 Task: Open an excel sheet with  and write heading  Product price data  Add product name:-  ' TOMS Shoe, UGG Shoe, Wolverine Shoe, Z-Coil Shoe, Adidas shoe, Gucci T-shirt, Louis Vuitton bag, Zara Shirt, H&M jeans, Chanel perfume. ' in July Last week sales are  5000 to 5050. product price in between:-  5000 to 10000. Save page auditingSalesTargets_2023
Action: Key pressed <Key.shift>Product<Key.space><Key.shift>Price<Key.space>data<Key.down><Key.shift><Key.shift><Key.shift><Key.shift><Key.shift><Key.shift><Key.shift><Key.shift><Key.shift><Key.shift><Key.shift><Key.shift><Key.shift><Key.shift><Key.shift><Key.shift><Key.shift><Key.shift><Key.shift><Key.shift><Key.shift><Key.shift><Key.shift><Key.shift><Key.shift><Key.shift><Key.shift><Key.shift><Key.shift><Key.shift><Key.shift><Key.shift><Key.shift><Key.shift><Key.shift><Key.shift><Key.shift><Key.shift><Key.shift><Key.shift><Key.shift><Key.shift><Key.shift>Product<Key.space><Key.shift>Name<Key.down><Key.up><Key.down><Key.up><Key.down><Key.shift_r>T<Key.shift>OM<Key.shift_r>S<Key.space><Key.shift_r>Shoe<Key.down><Key.shift>U<Key.shift_r>GG<Key.space><Key.shift_r>Shoe<Key.down><Key.shift_r>Wolverine<Key.space><Key.shift_r>Shoe<Key.down><Key.shift_r>Z-<Key.shift_r>Coil<Key.space><Key.shift_r>Shoe<Key.down><Key.shift_r>Adidas<Key.space><Key.shift_r>Shoe<Key.down><Key.shift_r>Gucci<Key.space><Key.shift_r>T-<Key.shift_r>shirt<Key.down><Key.shift>Oouis<Key.space><Key.shift_r>Vuittion<Key.space>bas<Key.down><Key.up><Key.shift><Key.shift><Key.shift><Key.shift><Key.shift><Key.shift><Key.shift><Key.shift><Key.shift><Key.shift><Key.shift><Key.shift><Key.shift><Key.shift><Key.shift><Key.shift><Key.shift><Key.shift><Key.shift><Key.shift><Key.shift><Key.shift><Key.shift><Key.shift><Key.shift><Key.shift><Key.shift><Key.shift><Key.shift><Key.shift><Key.shift><Key.shift><Key.shift><Key.shift><Key.shift><Key.shift><Key.shift><Key.shift><Key.shift><Key.shift><Key.shift><Key.shift><Key.shift><Key.shift><Key.shift><Key.shift><Key.shift><Key.shift><Key.shift><Key.shift><Key.shift><Key.shift><Key.shift><Key.shift><Key.shift><Key.shift><Key.shift><Key.shift><Key.shift><Key.shift><Key.shift><Key.shift>Louis<Key.space><Key.shift_r>Vuitton<Key.space>bag<Key.down><Key.shift_r>Zara<Key.space><Key.shift_r>Shirt<Key.down><Key.shift>H<Key.shift_r><Key.shift_r><Key.shift_r><Key.shift_r><Key.shift_r>&<Key.shift><Key.shift>M<Key.space><Key.shift>J<Key.backspace>jeans<Key.down><Key.shift_r>Chann<Key.backspace>el<Key.space>perfume<Key.down><Key.up><Key.up><Key.down><Key.right><Key.shift>July<Key.space><Key.shift>Last<Key.space>week<Key.space><Key.shift_r>sales<Key.down>5000<Key.down>50005<Key.down><Key.up><Key.up><Key.down>5005<Key.left><Key.down><Key.right>5010<Key.down>5015<Key.down>2020<Key.down><Key.up>5020<Key.down>5025<Key.down>5030<Key.down>5035<Key.down>5040<Key.down>5050<Key.down><Key.up><Key.up><Key.right><Key.shift>Product<Key.space><Key.shift>Price<Key.down>5000<Key.down>50500<Key.down>6000<Key.up>6<Key.down><Key.up>500<Key.backspace><Key.backspace>500<Key.down>6000<Key.down>6500<Key.down>7000<Key.down>7500<Key.down>8000<Key.down>8500<Key.down>9000<Key.down>10000<Key.down><Key.up><Key.up>
Screenshot: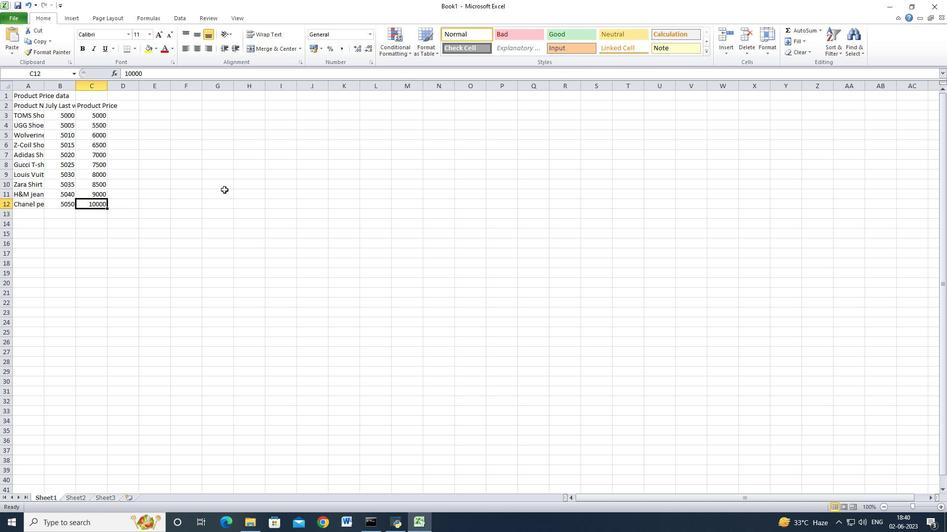 
Action: Mouse moved to (44, 139)
Screenshot: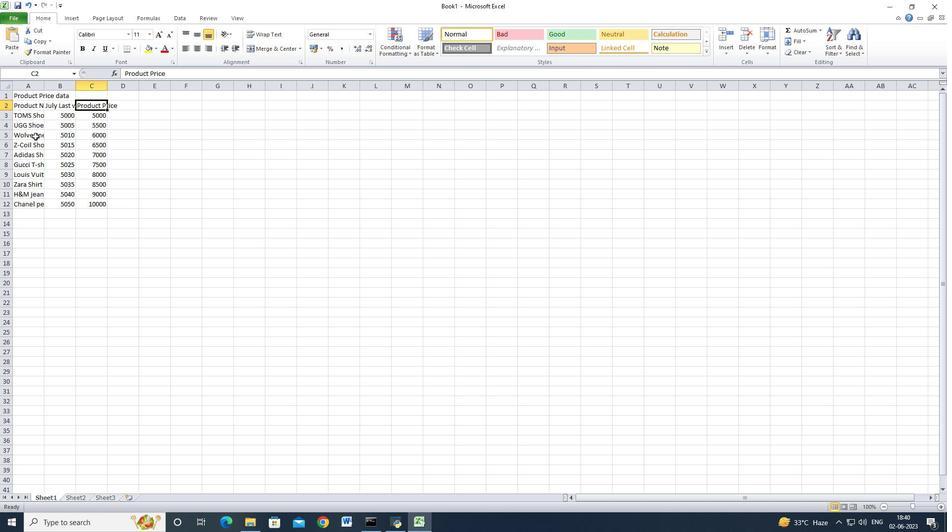 
Action: Mouse pressed left at (44, 139)
Screenshot: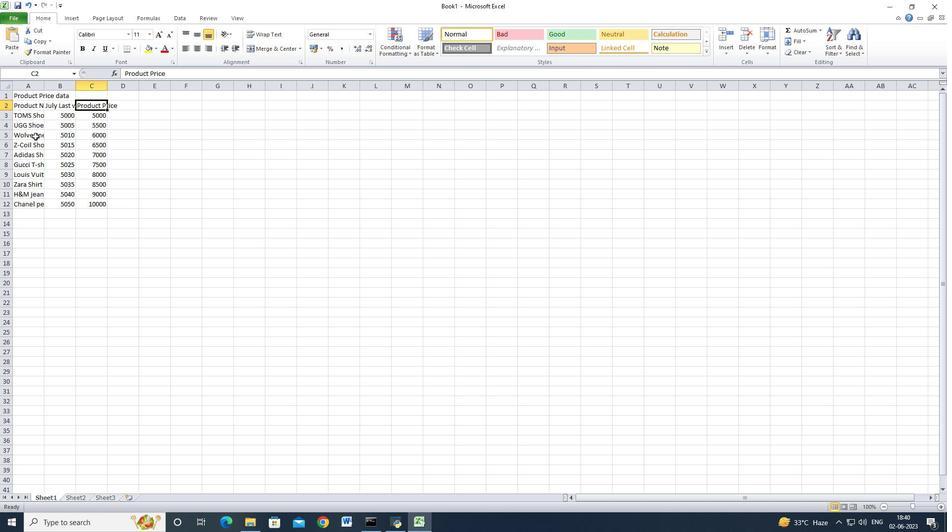 
Action: Mouse moved to (49, 93)
Screenshot: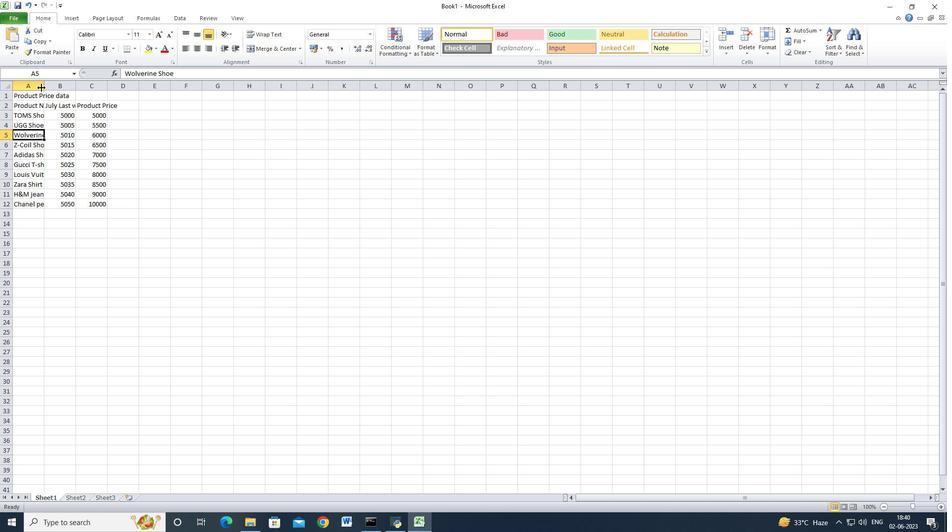
Action: Mouse pressed left at (49, 93)
Screenshot: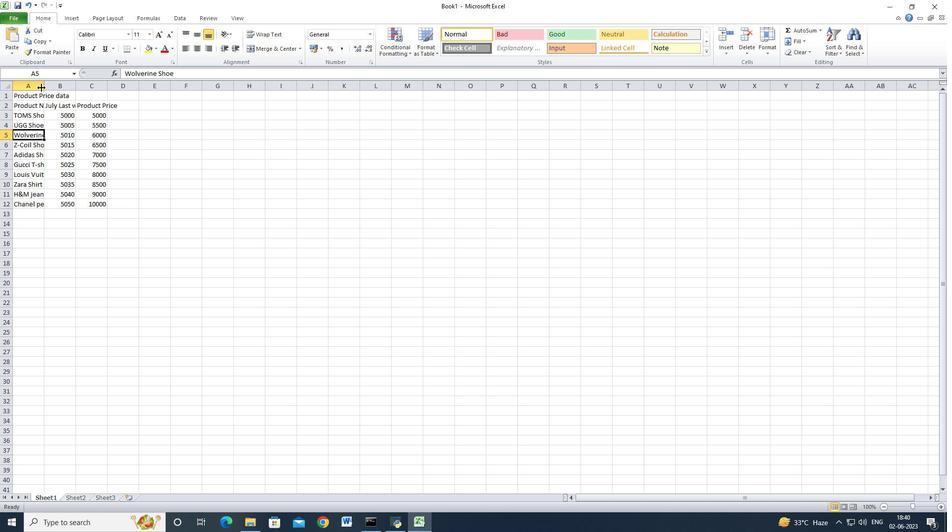 
Action: Mouse moved to (50, 93)
Screenshot: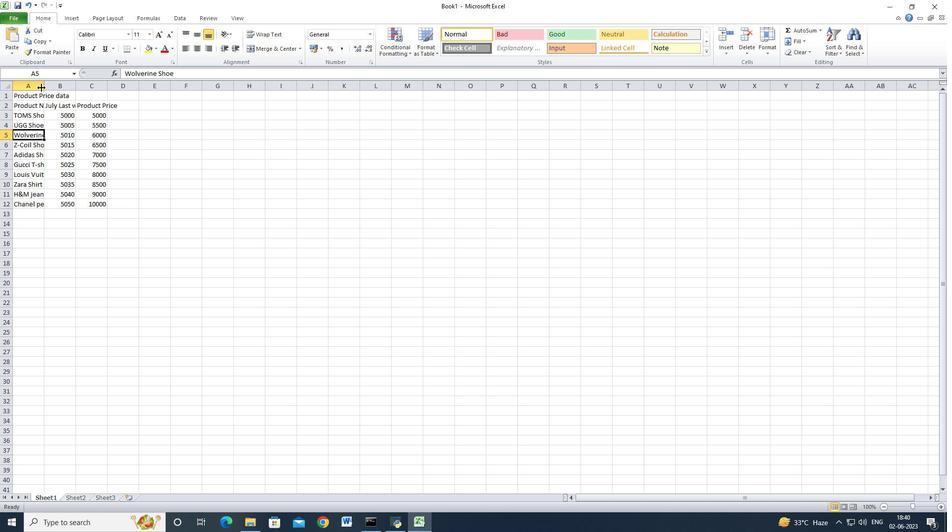 
Action: Mouse pressed left at (50, 93)
Screenshot: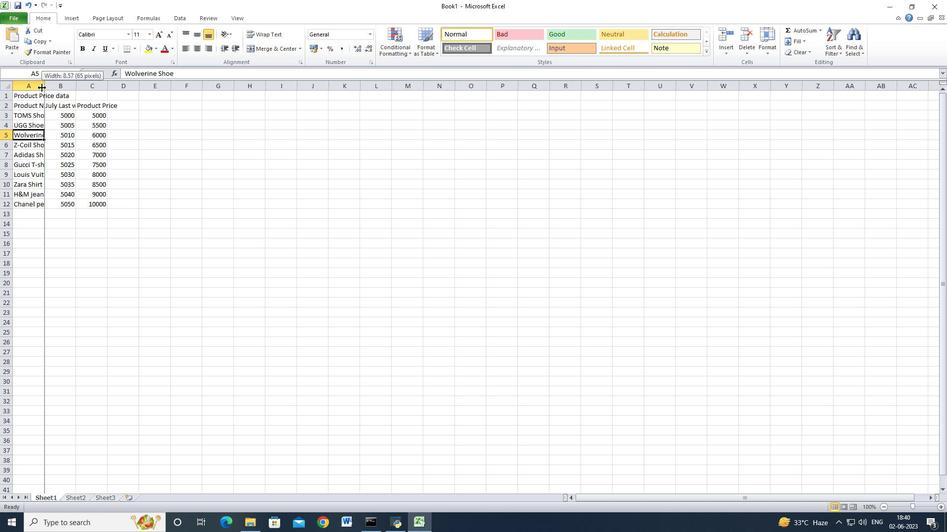 
Action: Mouse moved to (109, 95)
Screenshot: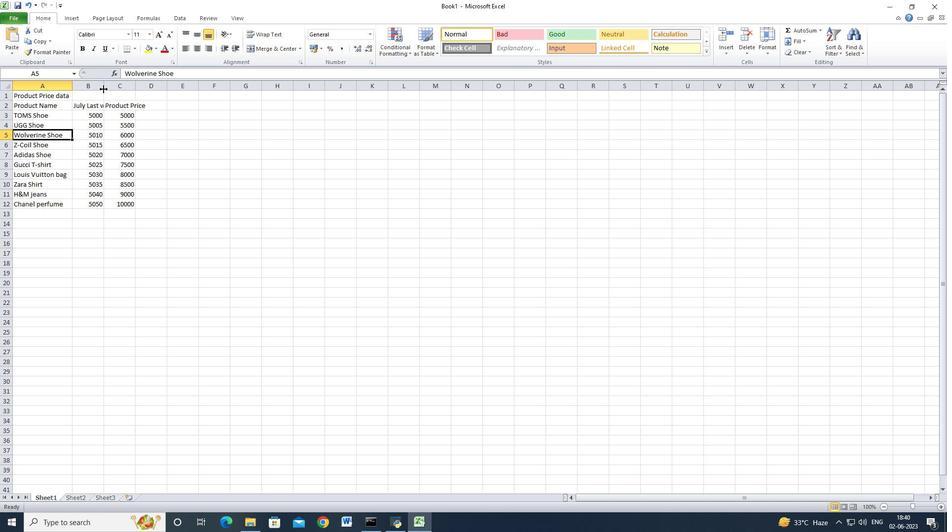 
Action: Mouse pressed left at (109, 95)
Screenshot: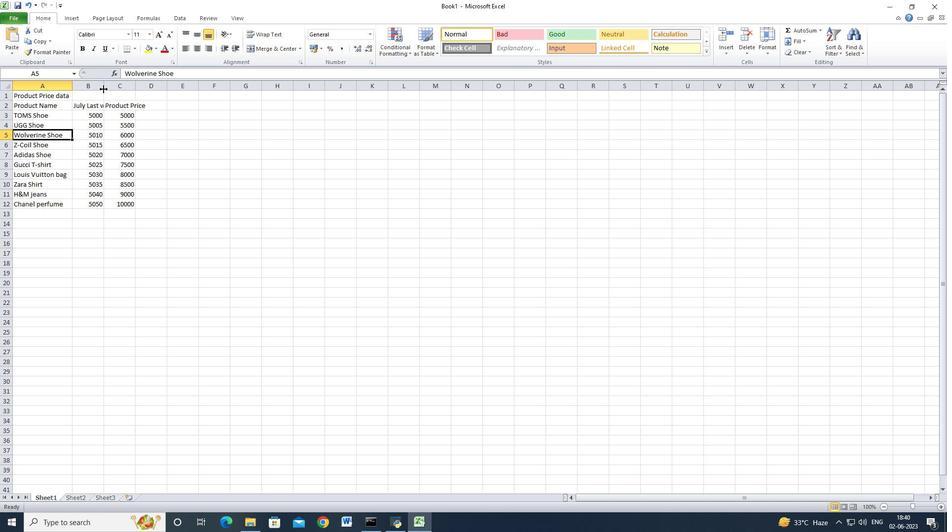 
Action: Mouse pressed left at (109, 95)
Screenshot: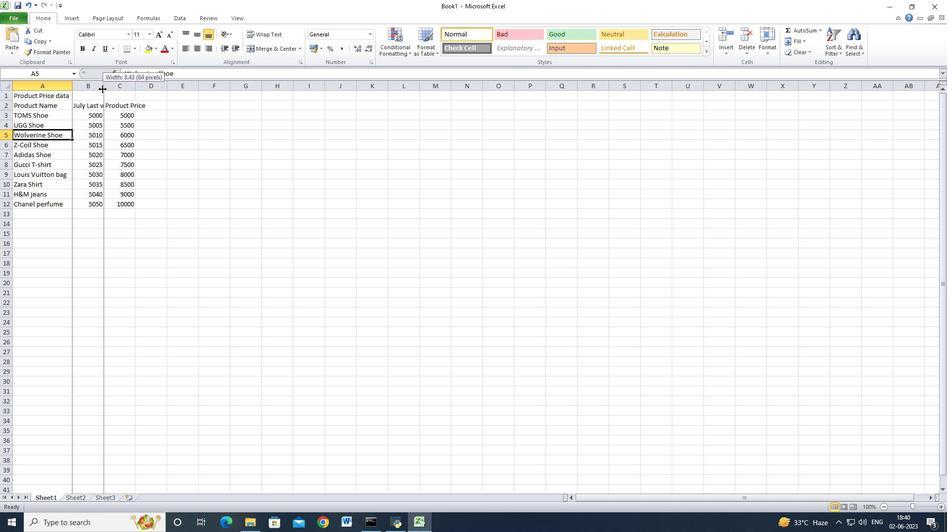 
Action: Mouse moved to (173, 93)
Screenshot: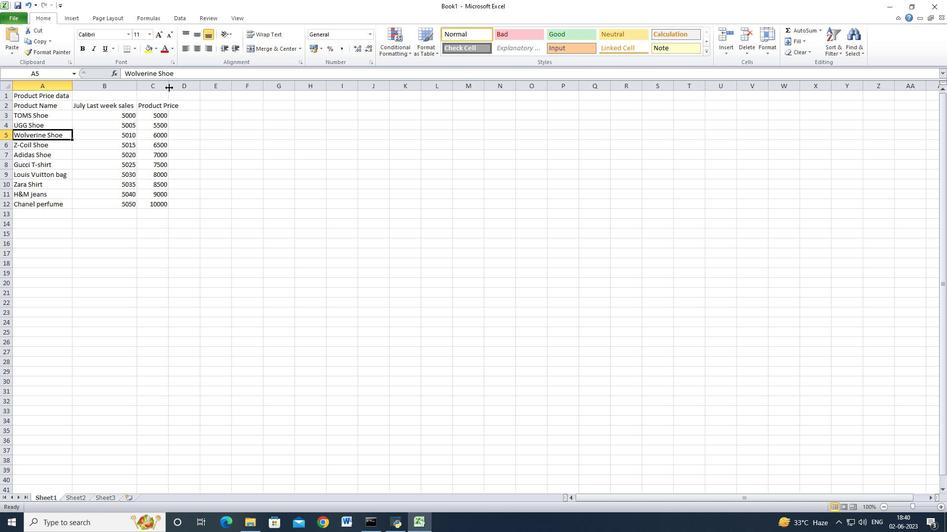 
Action: Mouse pressed left at (173, 93)
Screenshot: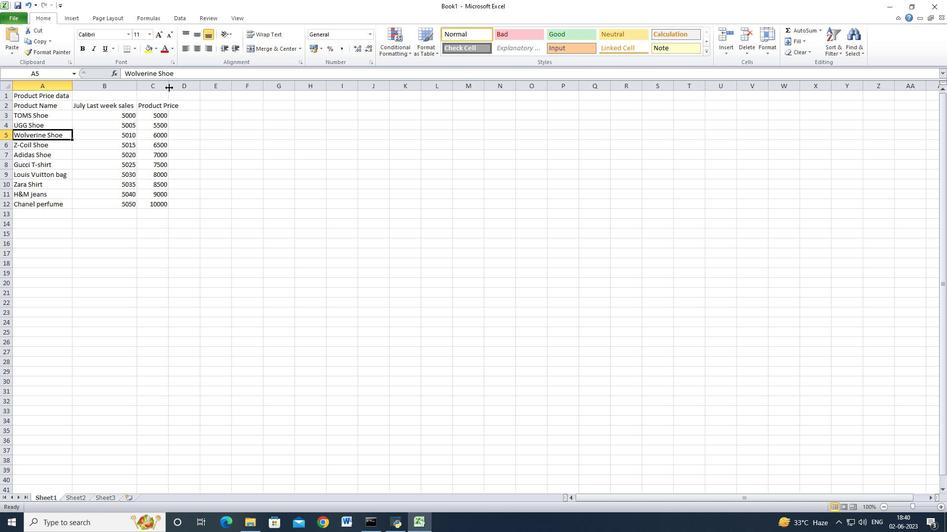 
Action: Mouse moved to (174, 93)
Screenshot: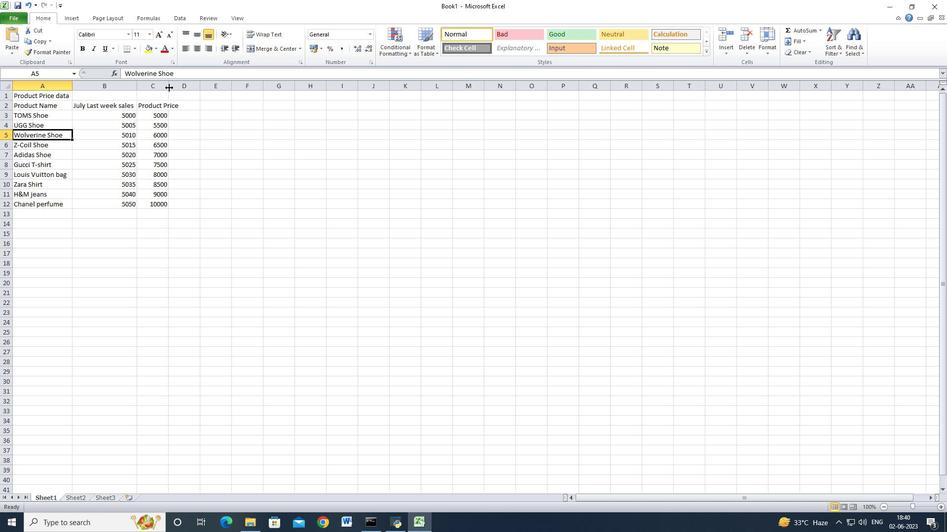 
Action: Mouse pressed left at (174, 93)
Screenshot: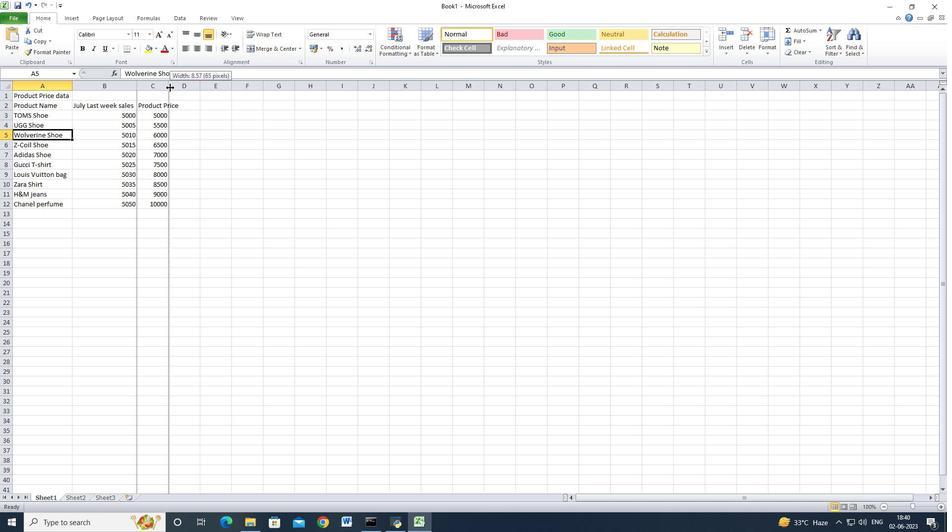 
Action: Mouse moved to (14, 90)
Screenshot: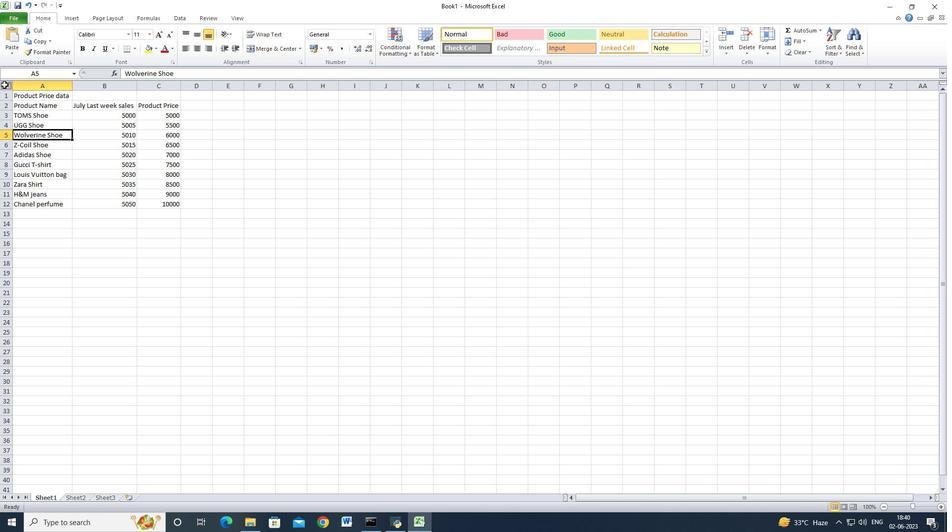 
Action: Mouse pressed left at (14, 90)
Screenshot: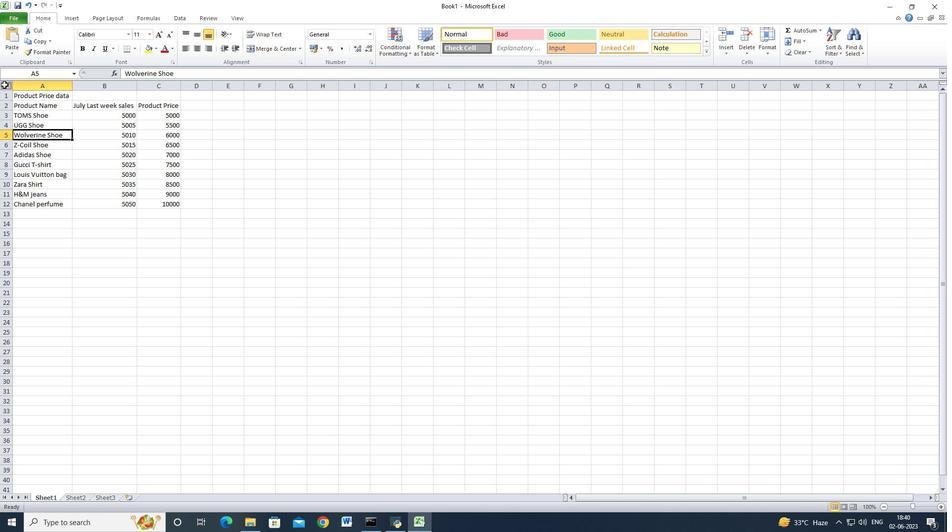 
Action: Mouse moved to (77, 90)
Screenshot: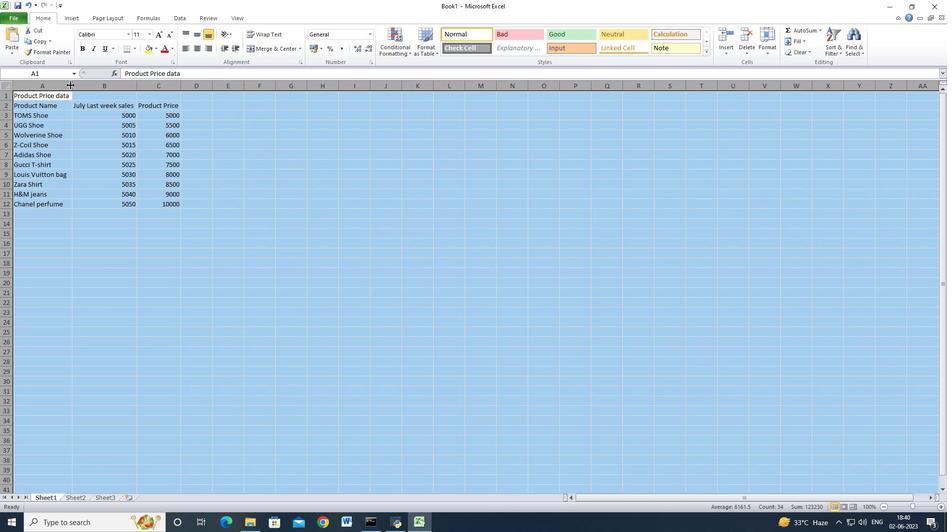
Action: Mouse pressed left at (77, 90)
Screenshot: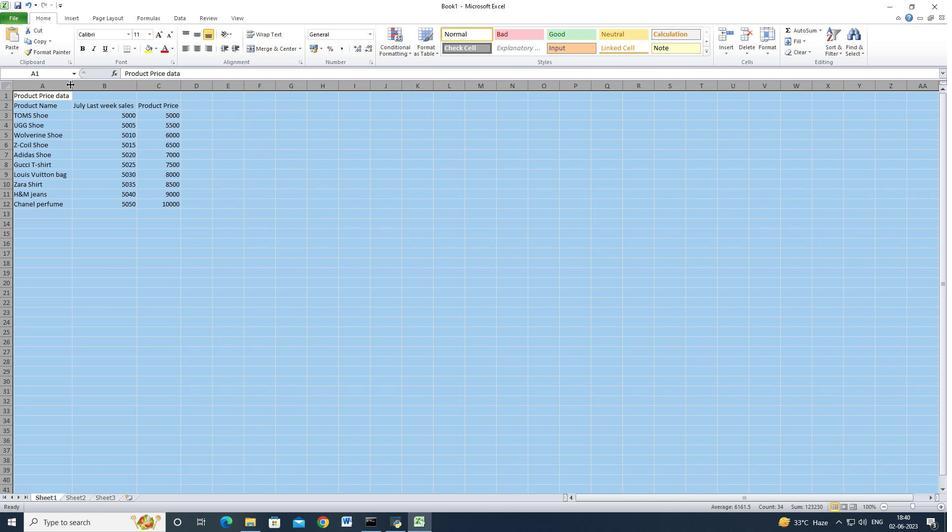 
Action: Mouse moved to (73, 89)
Screenshot: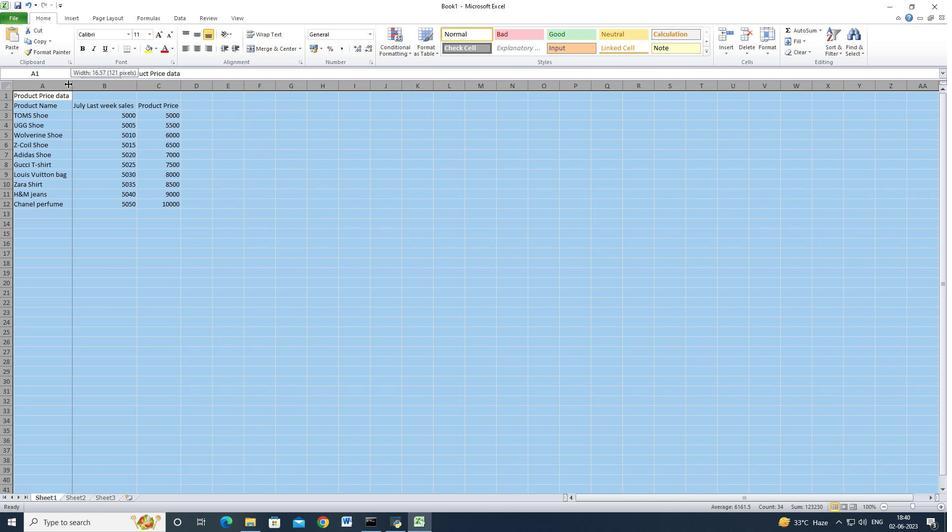
Action: Mouse pressed left at (73, 89)
Screenshot: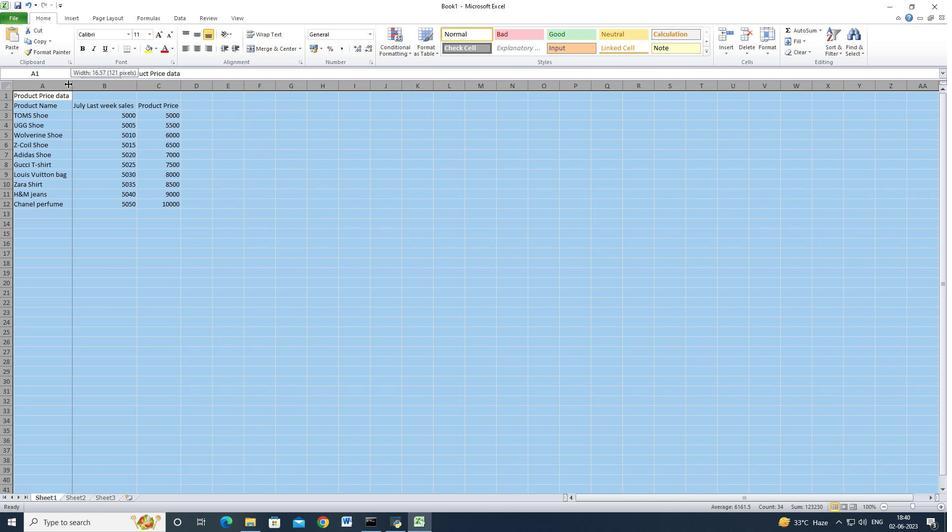 
Action: Mouse moved to (80, 134)
Screenshot: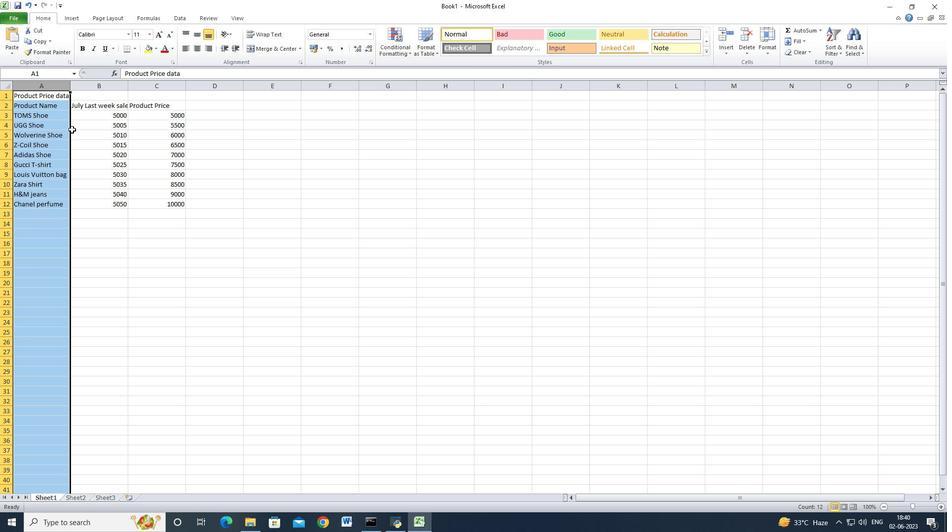 
Action: Mouse pressed left at (80, 134)
Screenshot: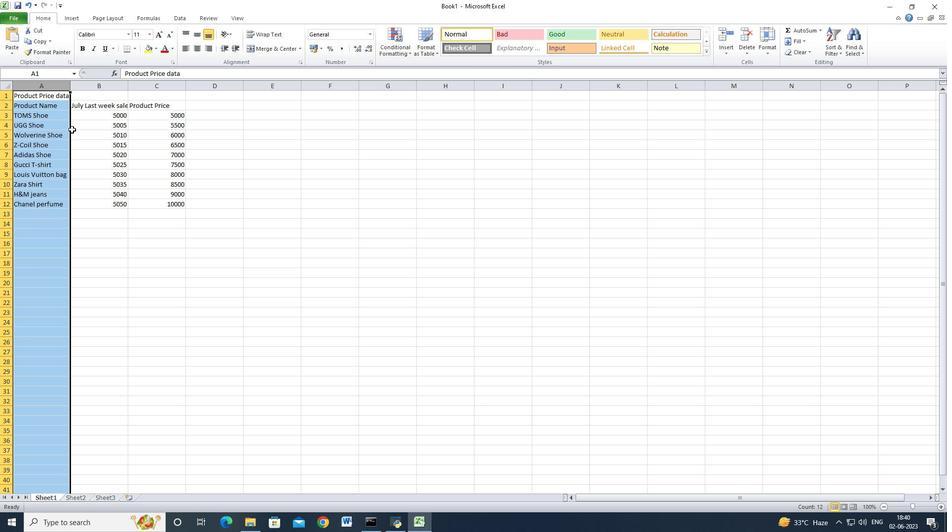 
Action: Mouse moved to (169, 116)
Screenshot: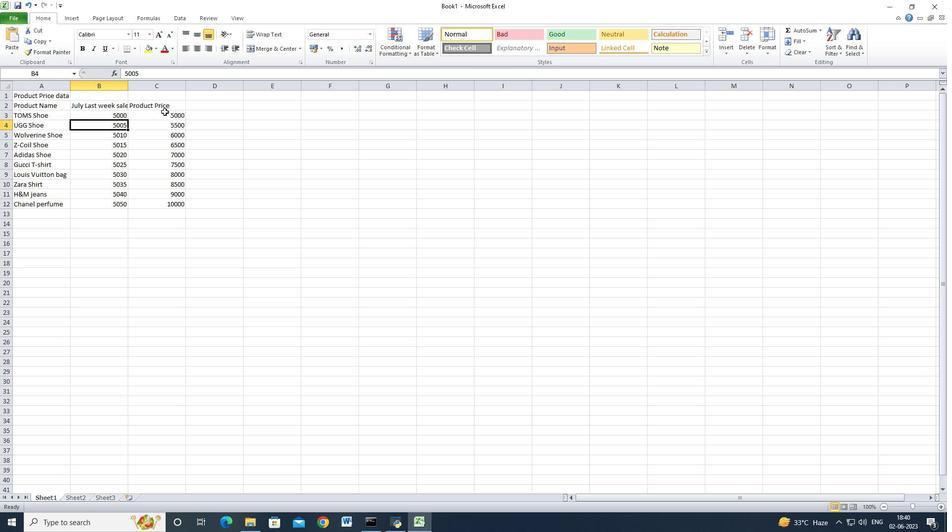 
Action: Mouse pressed left at (168, 116)
Screenshot: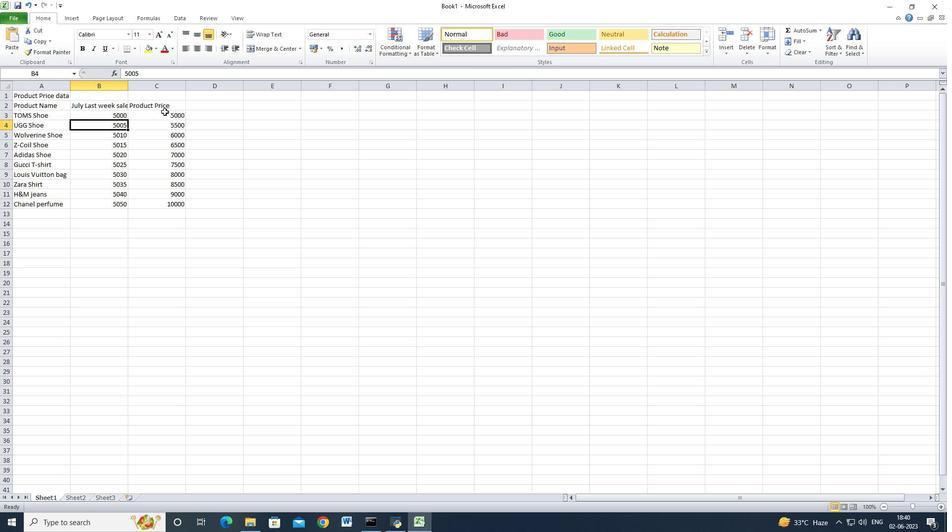 
Action: Mouse moved to (64, 126)
Screenshot: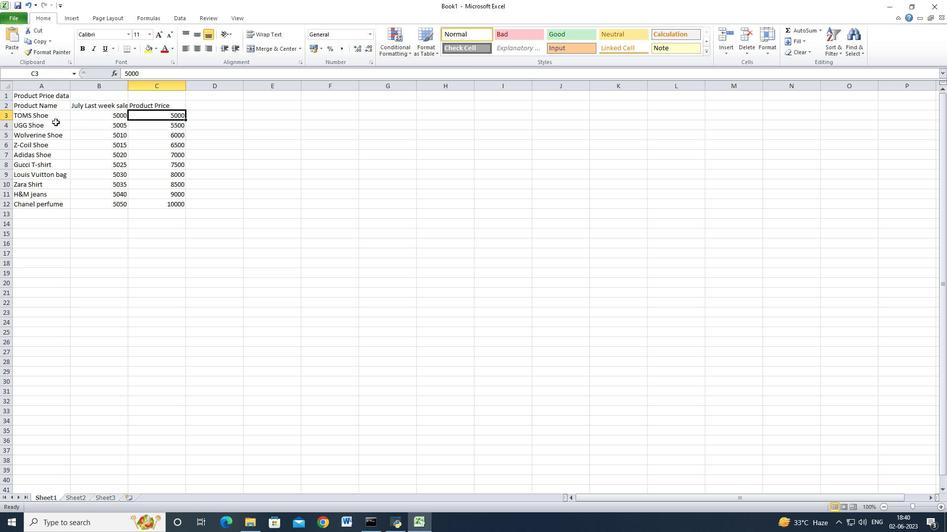 
Action: Mouse pressed left at (64, 126)
Screenshot: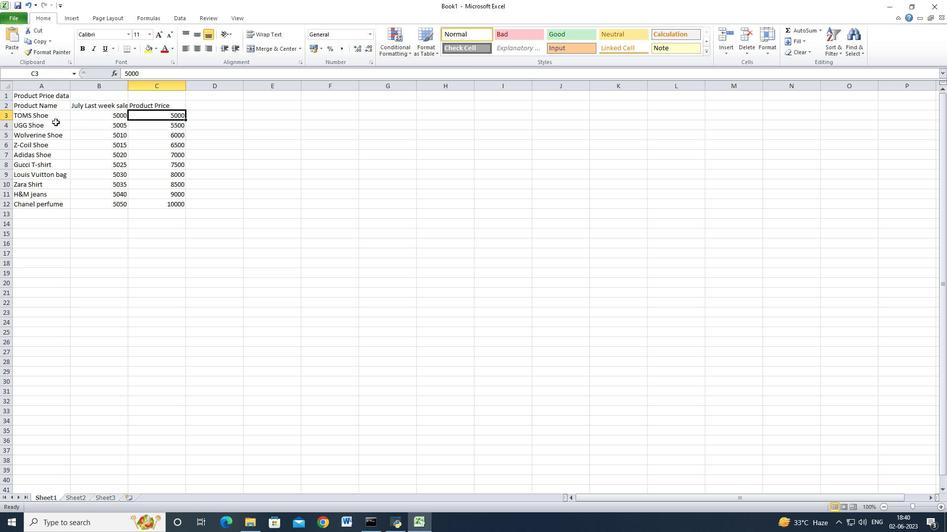 
Action: Mouse moved to (24, 27)
Screenshot: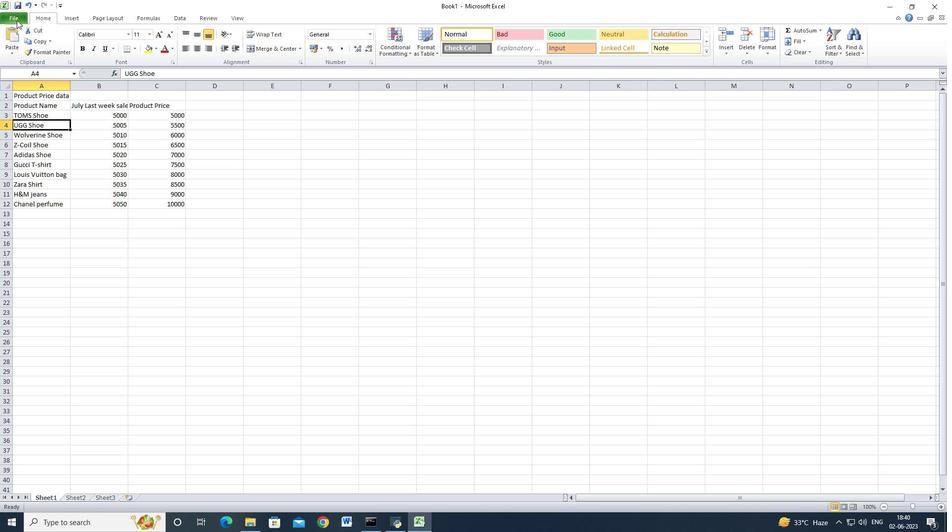 
Action: Mouse pressed left at (24, 27)
Screenshot: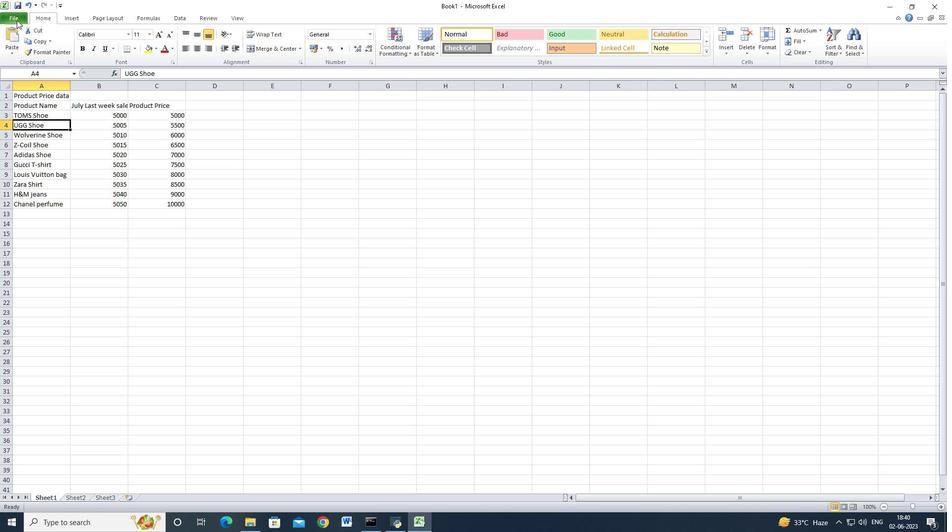 
Action: Mouse moved to (30, 44)
Screenshot: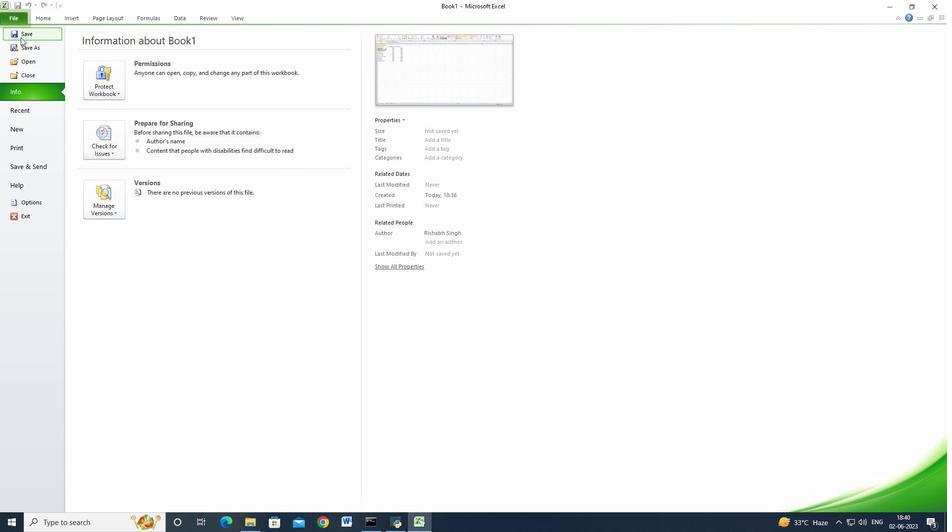 
Action: Mouse pressed left at (30, 44)
Screenshot: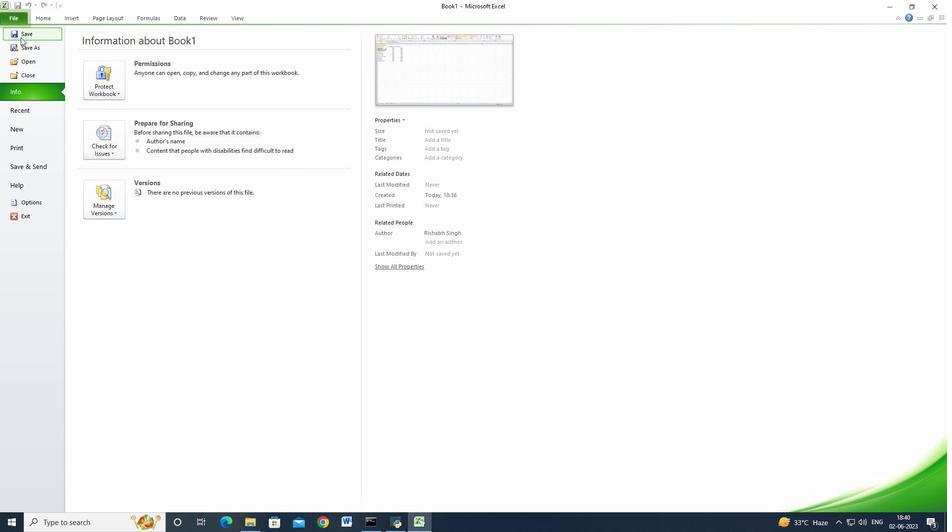
Action: Mouse moved to (257, 316)
Screenshot: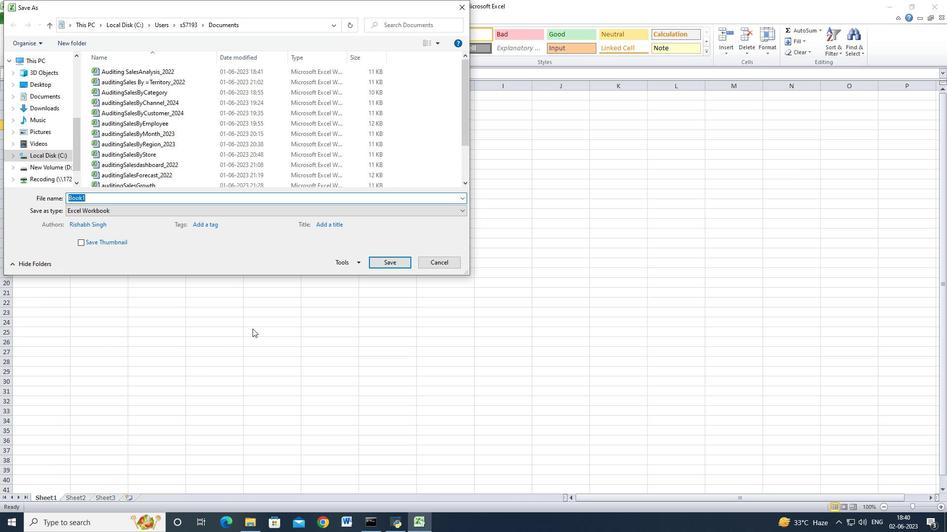 
Action: Key pressed auditing<Key.shift_r>Sales<Key.space><Key.shift_r>Targets<Key.shift_r>_2023
Screenshot: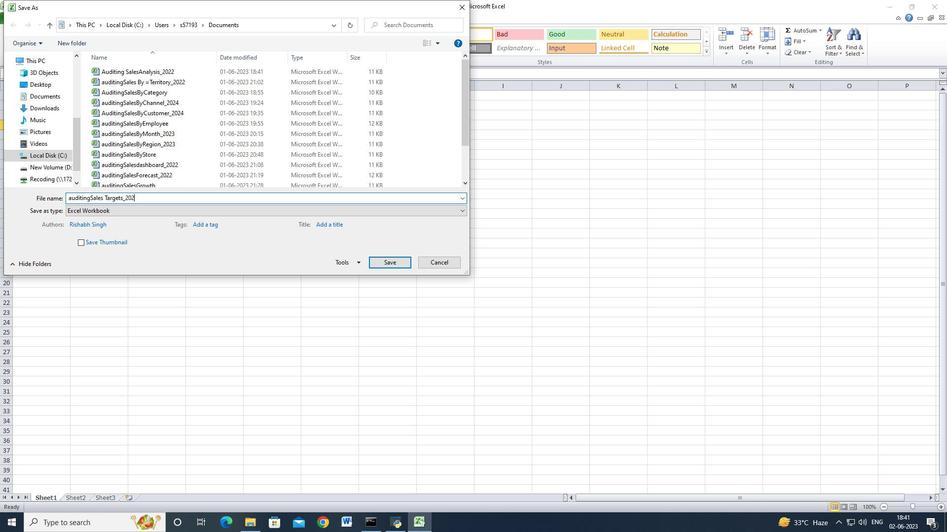 
Action: Mouse moved to (382, 259)
Screenshot: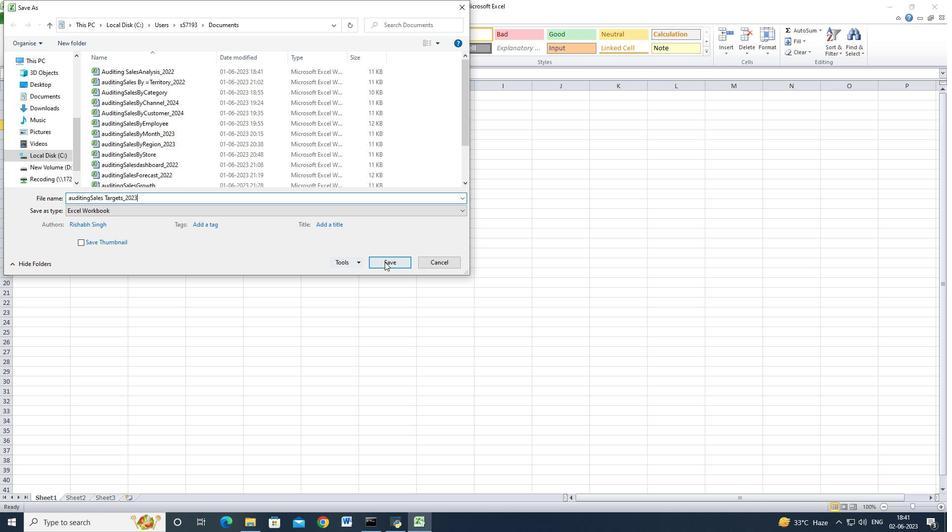 
Action: Mouse pressed left at (382, 259)
Screenshot: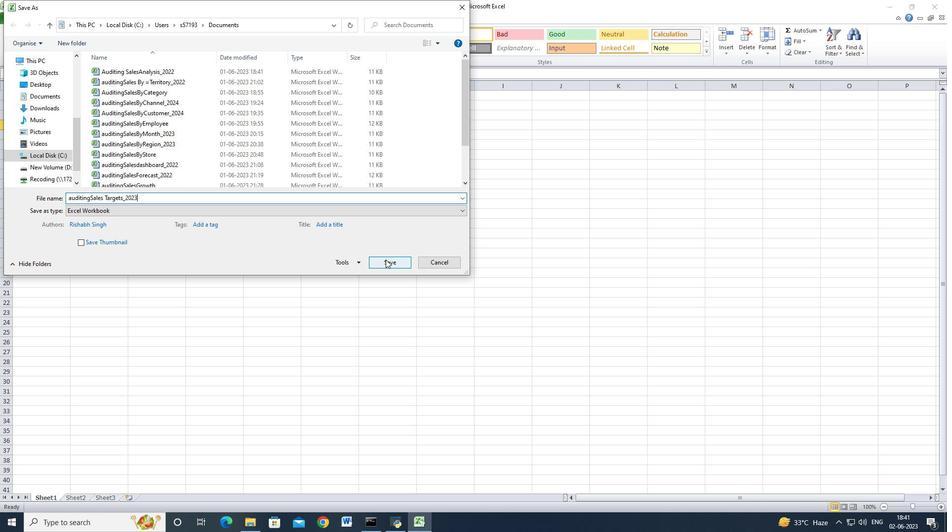 
Action: Mouse moved to (382, 259)
Screenshot: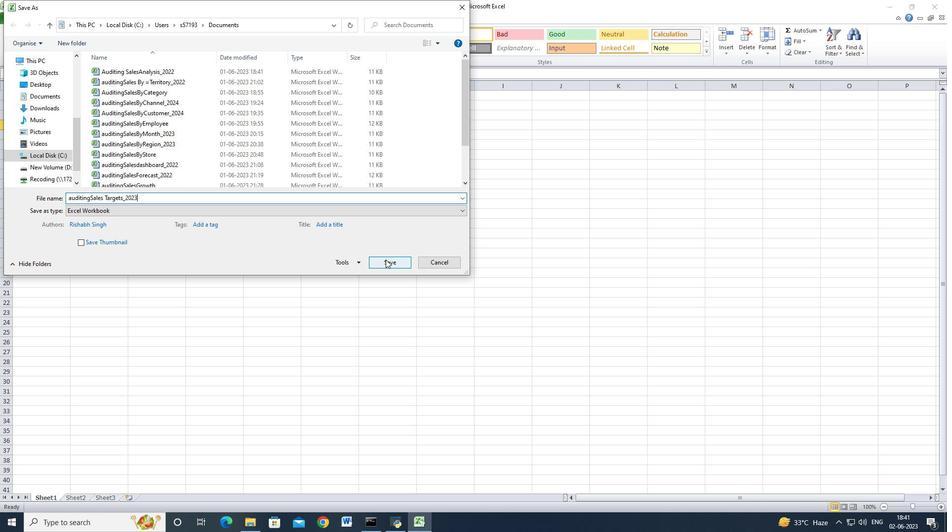 
